 Task: Create a scrum project ArrowTech. Add to scrum project ArrowTech a team member softage.1@softage.net and assign as Project Lead. Add to scrum project ArrowTech a team member softage.2@softage.net
Action: Mouse moved to (183, 58)
Screenshot: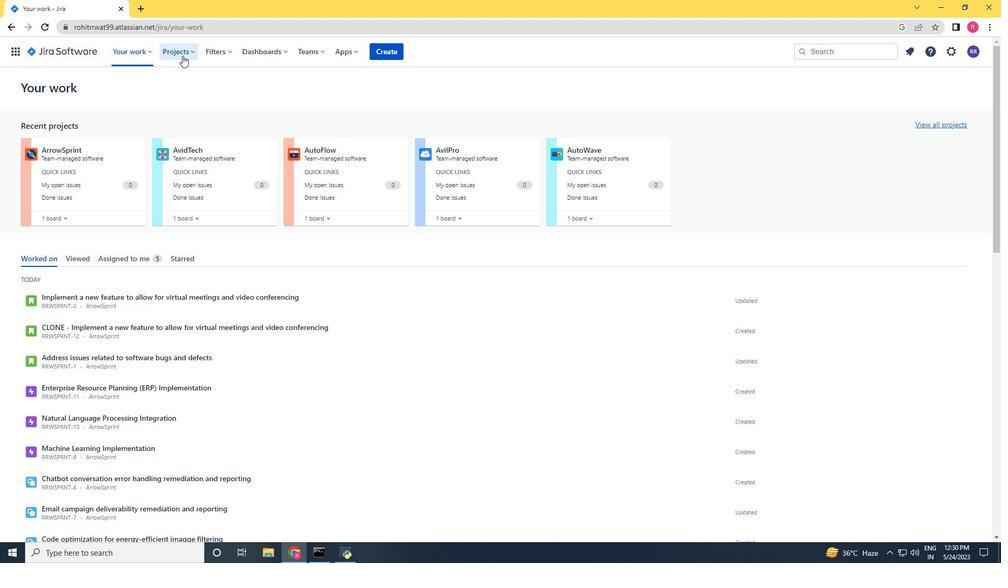 
Action: Mouse pressed left at (183, 58)
Screenshot: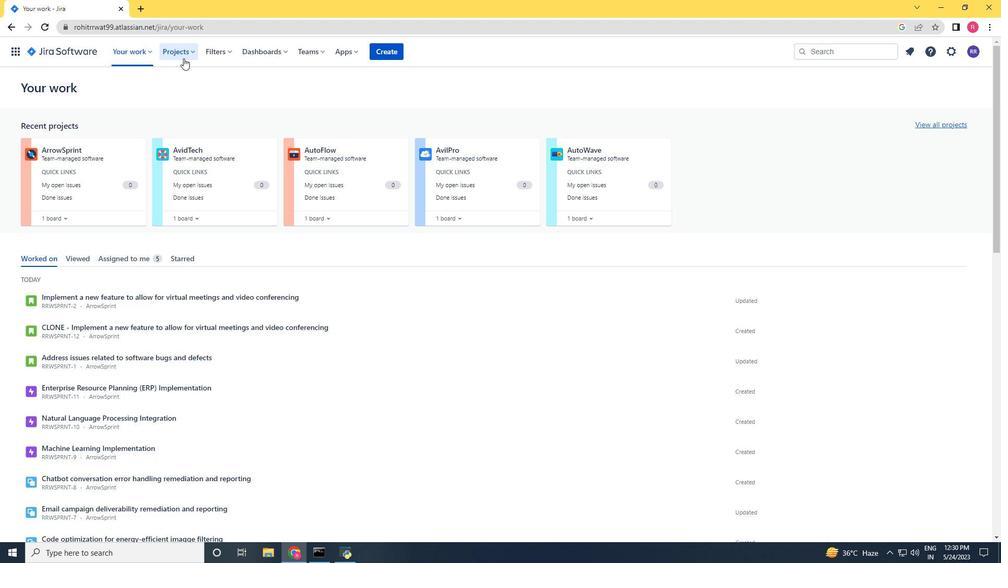 
Action: Mouse moved to (200, 264)
Screenshot: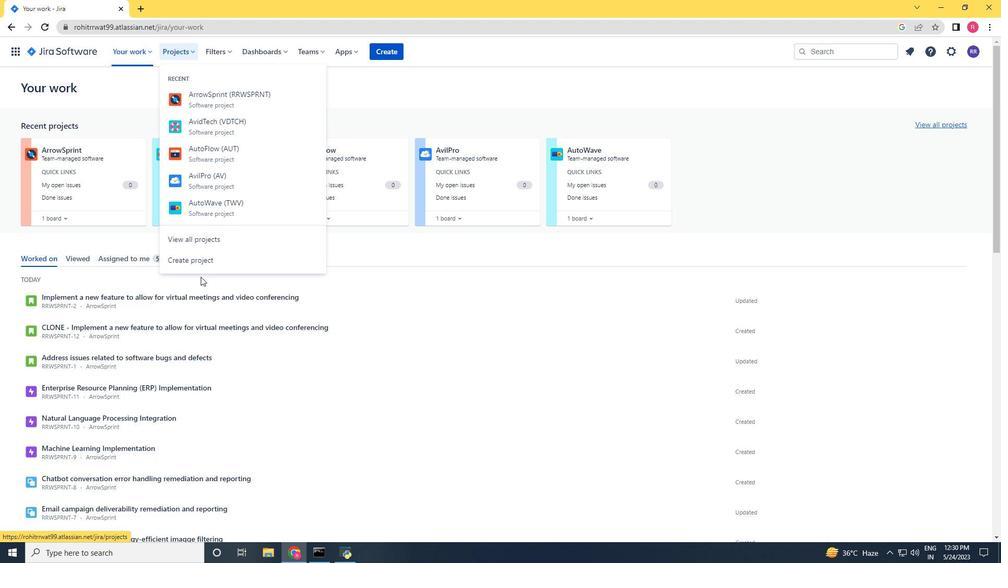 
Action: Mouse pressed left at (200, 264)
Screenshot: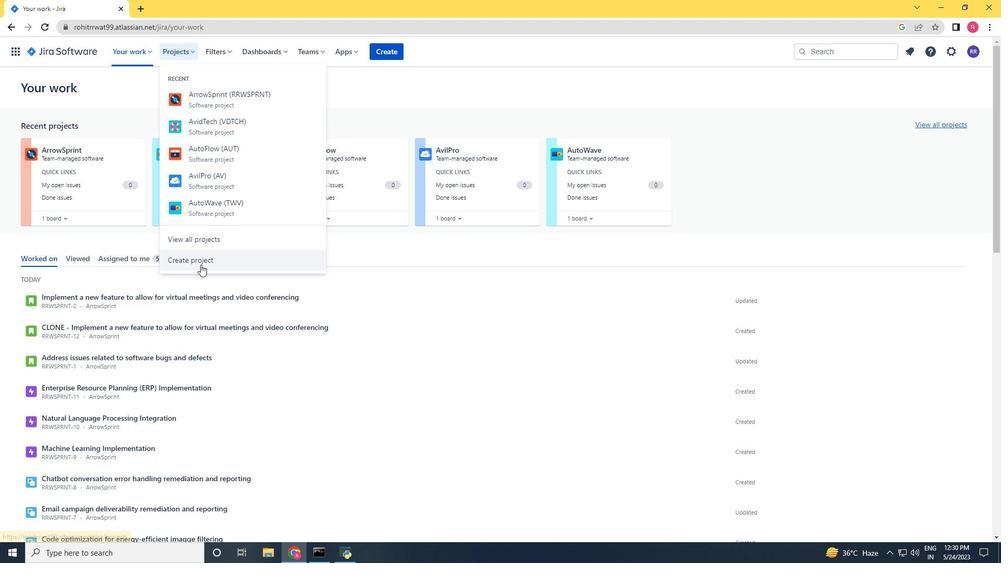 
Action: Mouse moved to (541, 255)
Screenshot: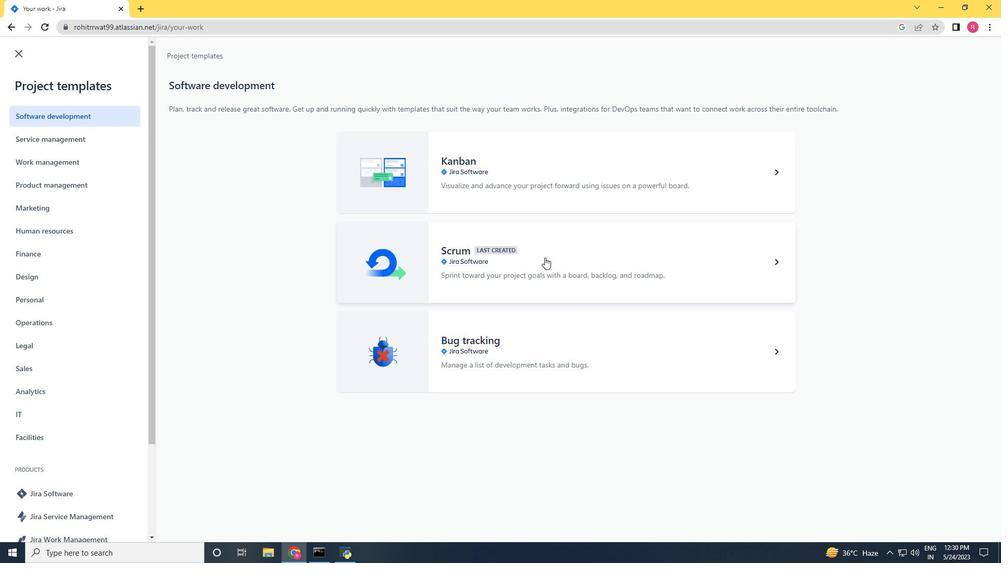 
Action: Mouse pressed left at (541, 255)
Screenshot: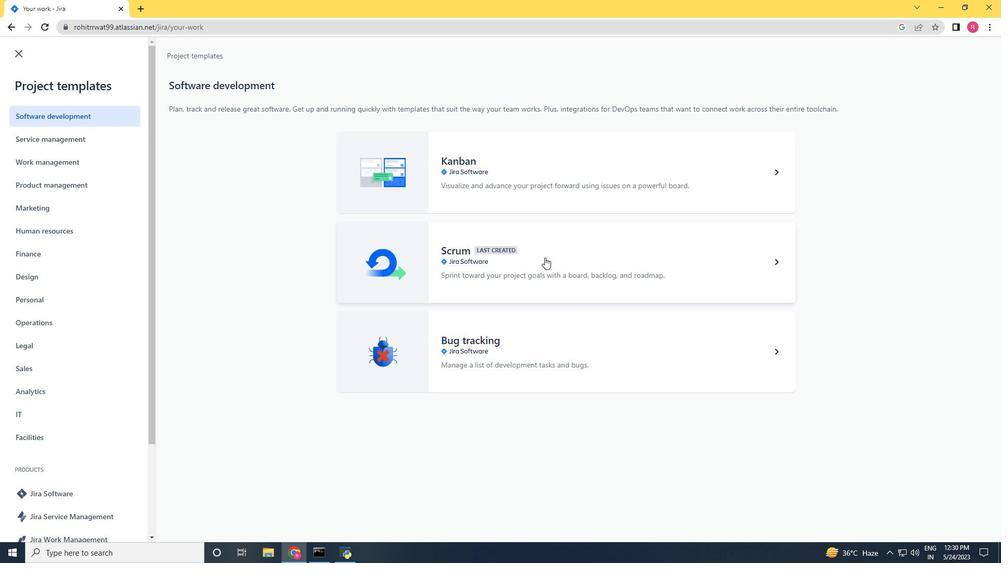 
Action: Mouse moved to (788, 517)
Screenshot: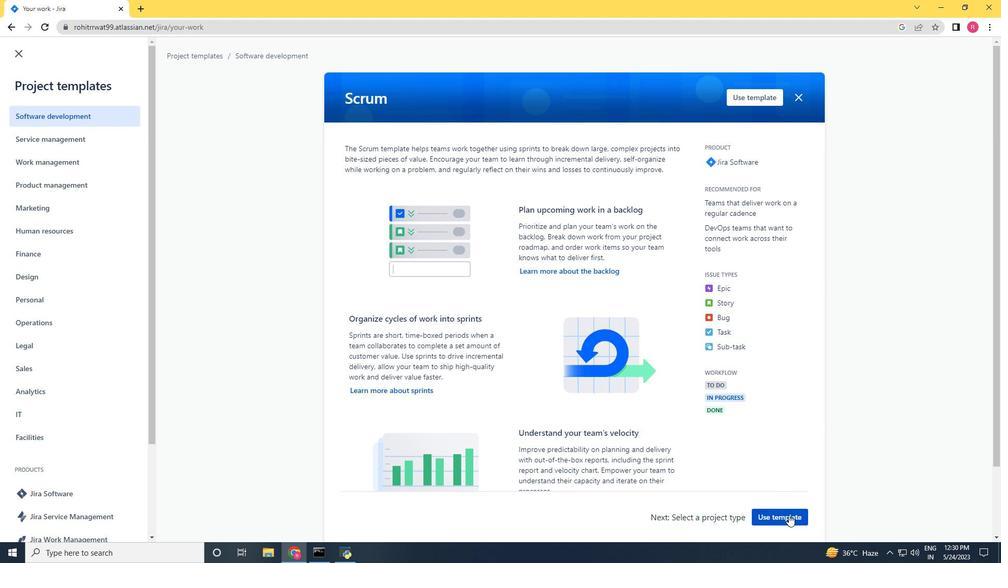 
Action: Mouse pressed left at (788, 517)
Screenshot: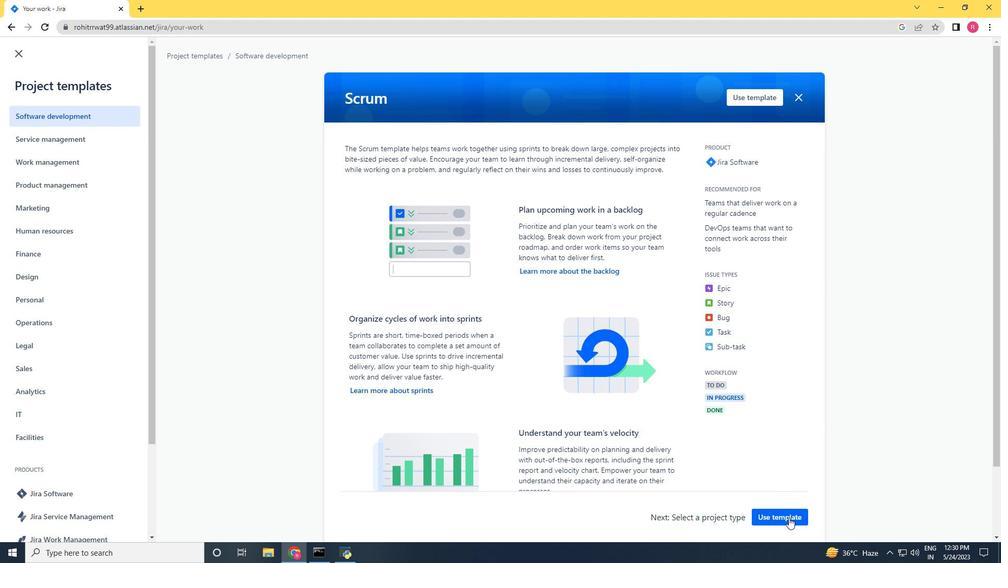 
Action: Mouse moved to (395, 508)
Screenshot: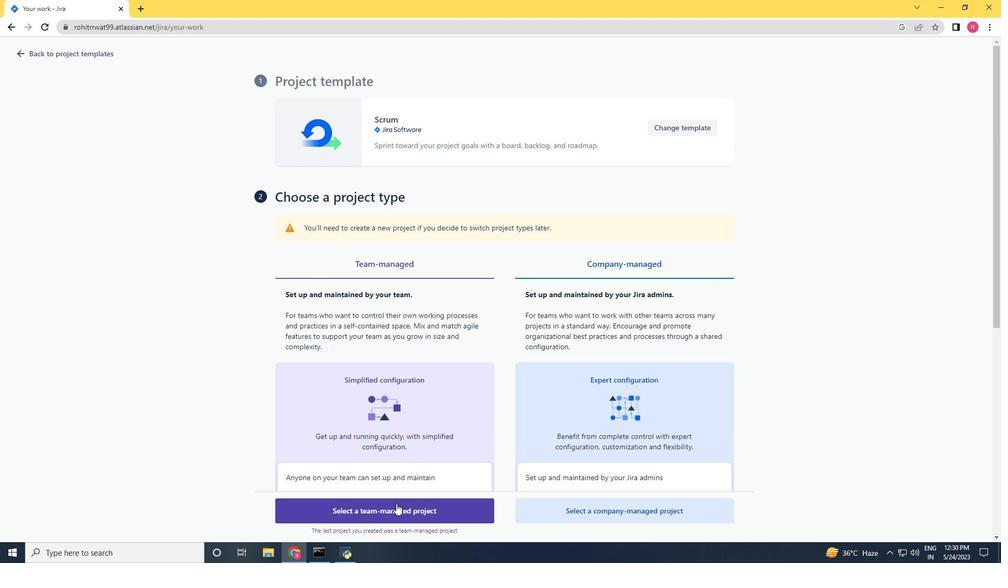 
Action: Mouse pressed left at (395, 508)
Screenshot: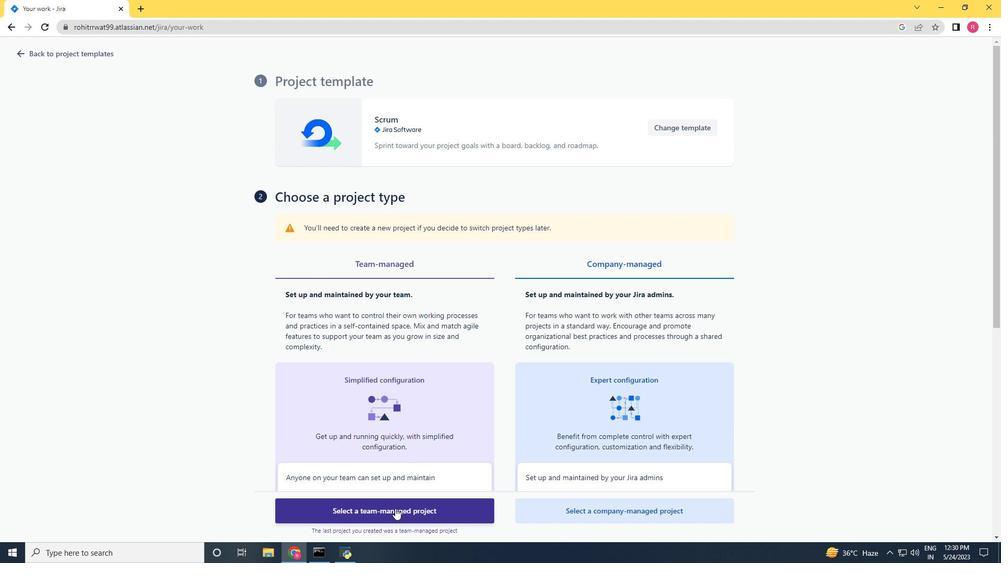 
Action: Mouse moved to (351, 262)
Screenshot: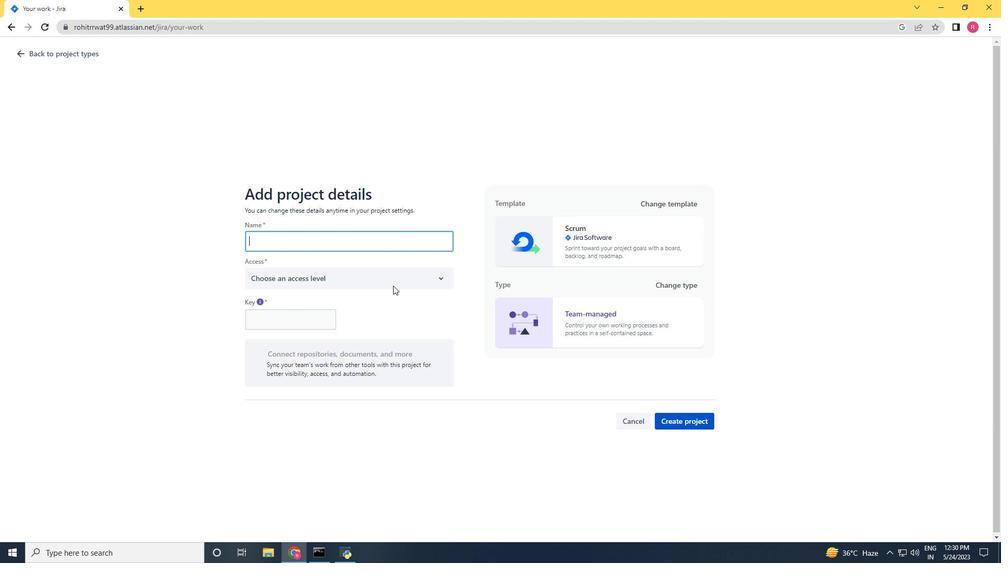 
Action: Key pressed <Key.shift><Key.shift><Key.shift><Key.shift><Key.shift><Key.shift><Key.shift><Key.shift>Arrow<Key.shift>Tech
Screenshot: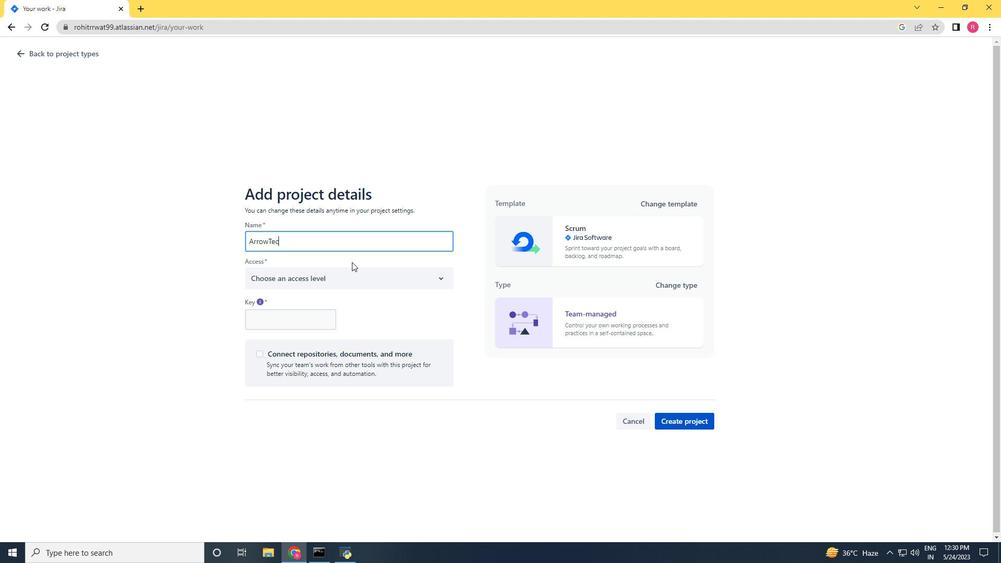 
Action: Mouse moved to (349, 269)
Screenshot: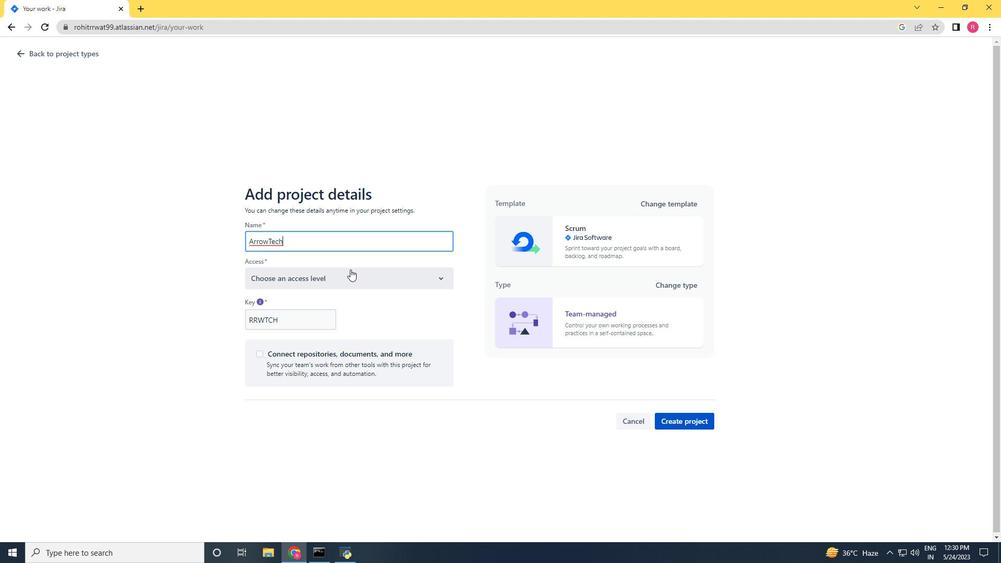 
Action: Mouse pressed left at (349, 269)
Screenshot: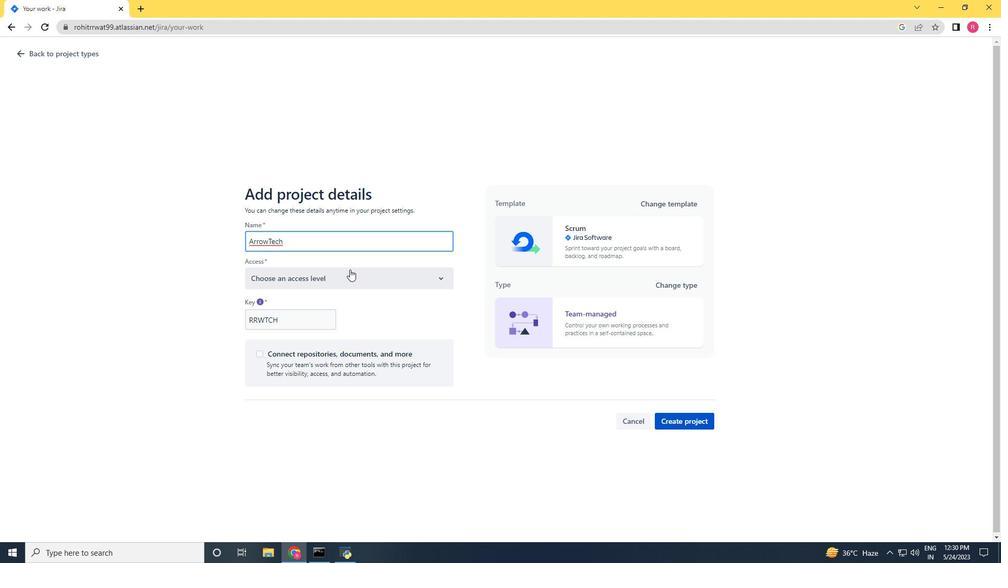 
Action: Mouse moved to (291, 316)
Screenshot: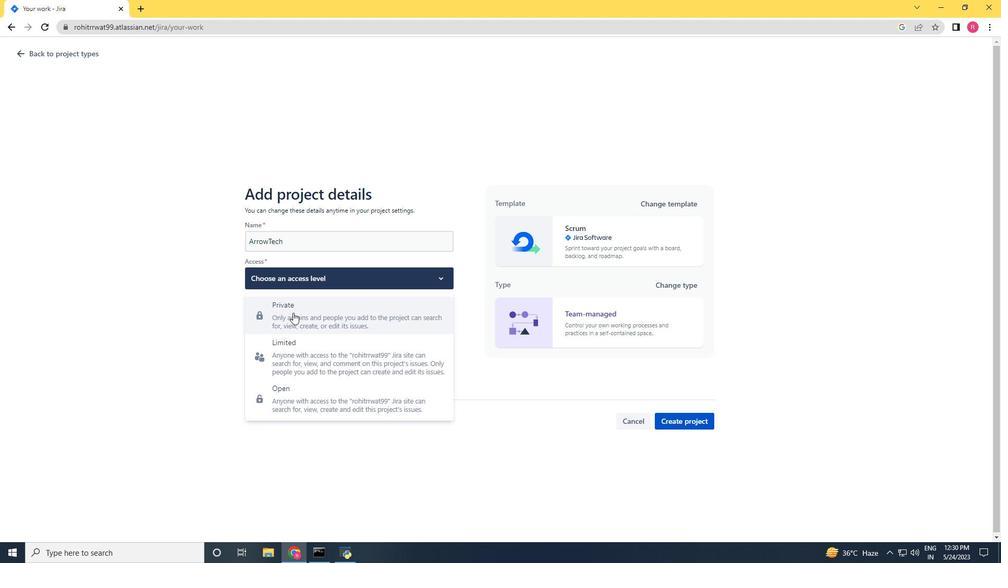 
Action: Mouse pressed left at (291, 316)
Screenshot: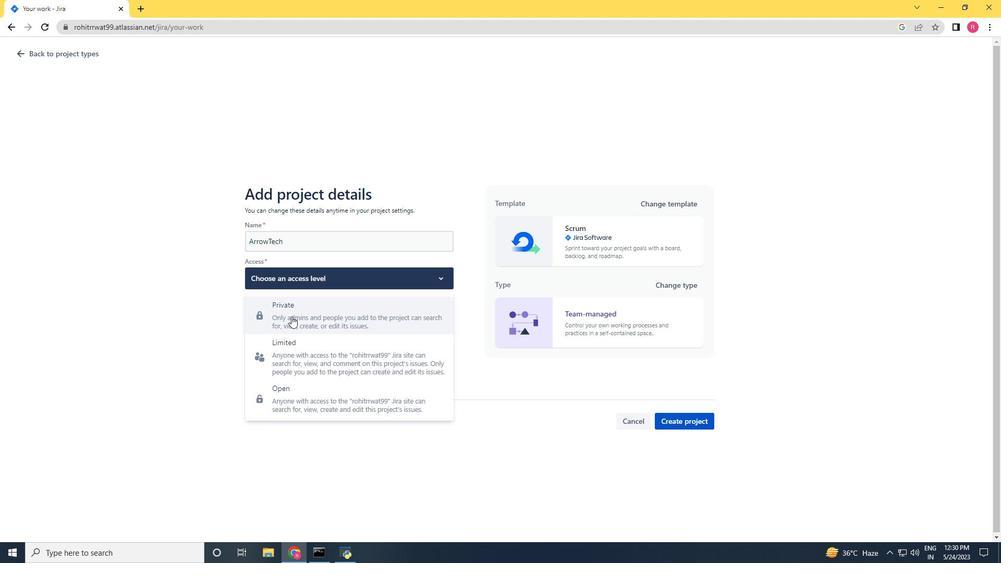 
Action: Mouse moved to (678, 420)
Screenshot: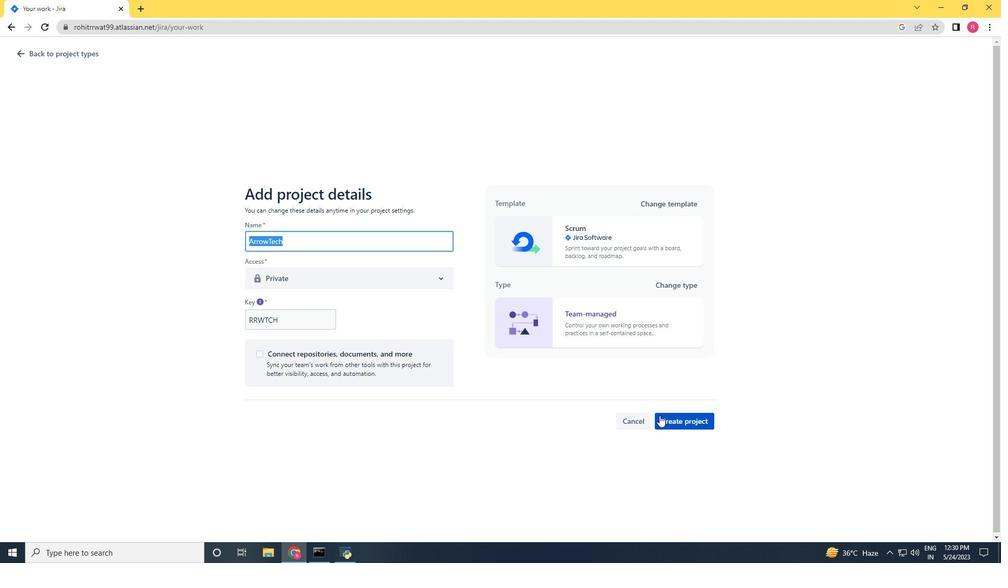 
Action: Mouse pressed left at (678, 420)
Screenshot: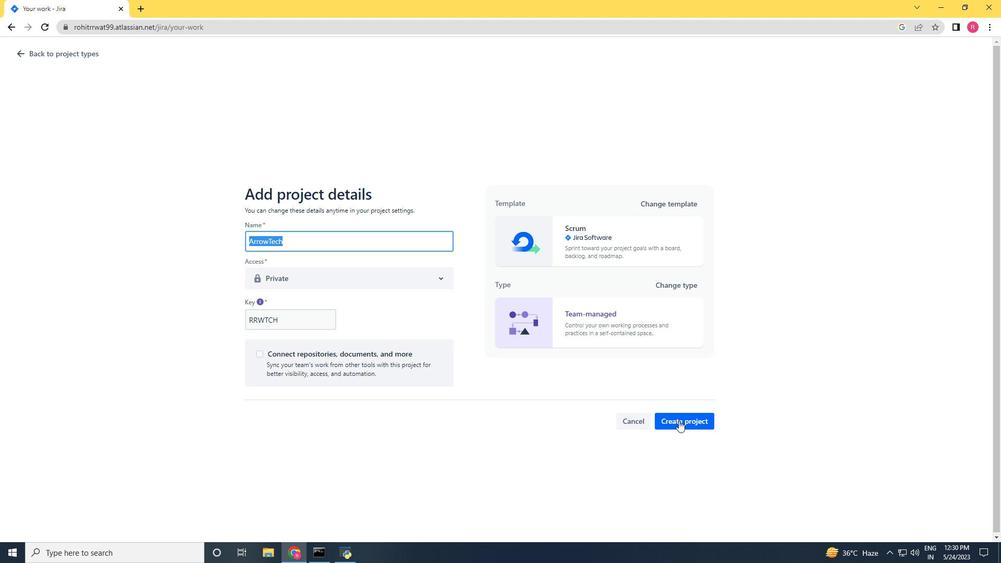
Action: Mouse moved to (244, 144)
Screenshot: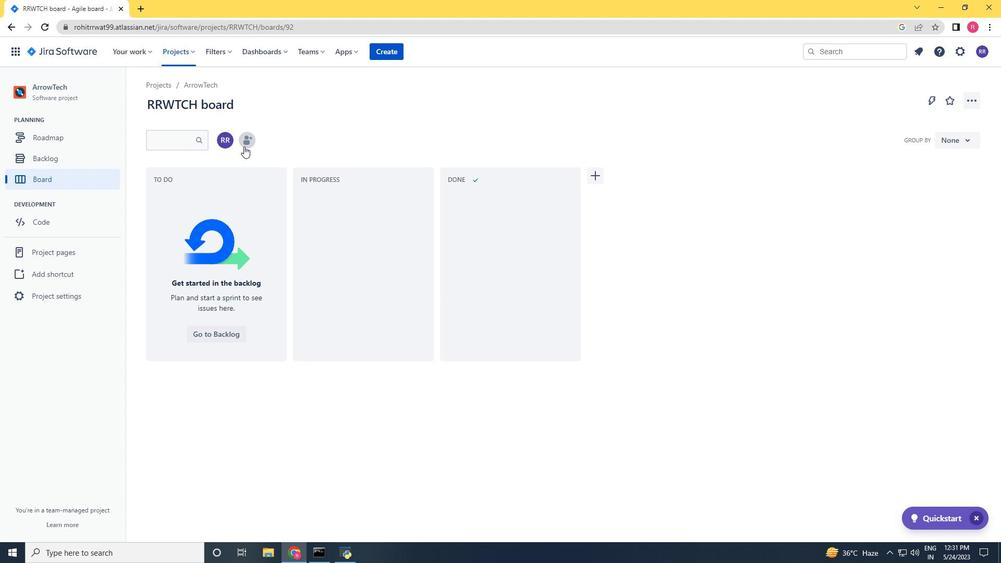 
Action: Mouse pressed left at (244, 144)
Screenshot: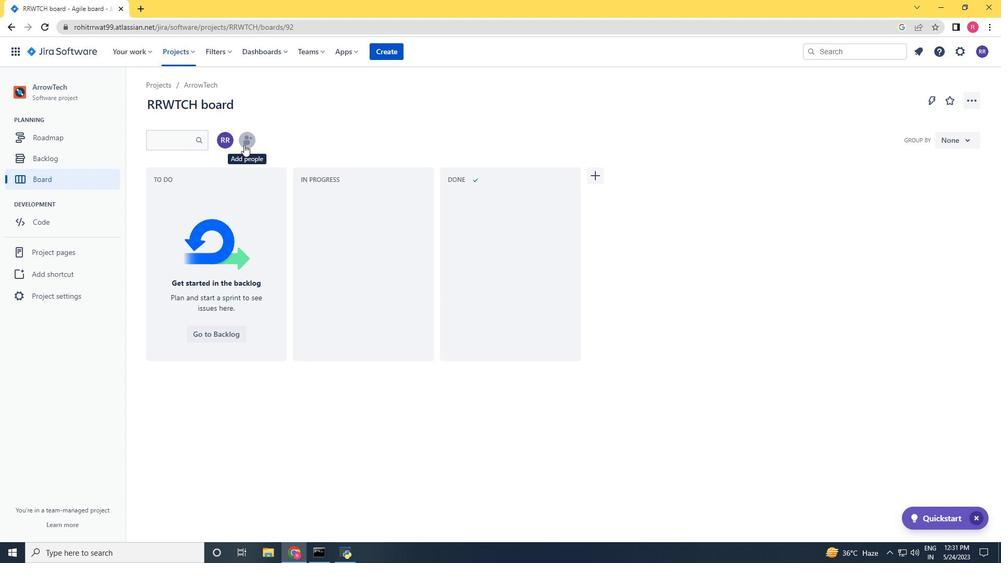 
Action: Key pressed softage.1<Key.shift>@softage.net
Screenshot: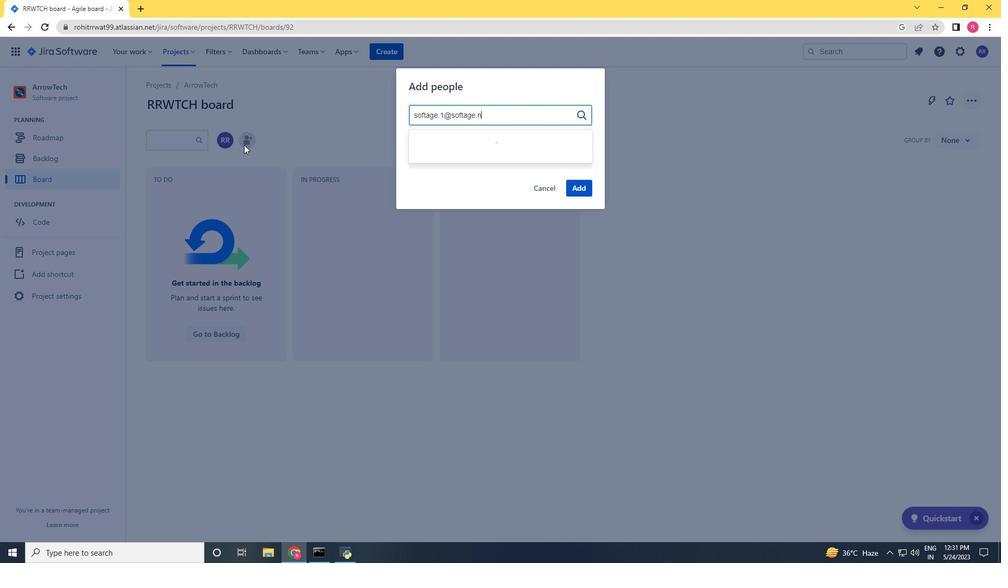 
Action: Mouse moved to (451, 146)
Screenshot: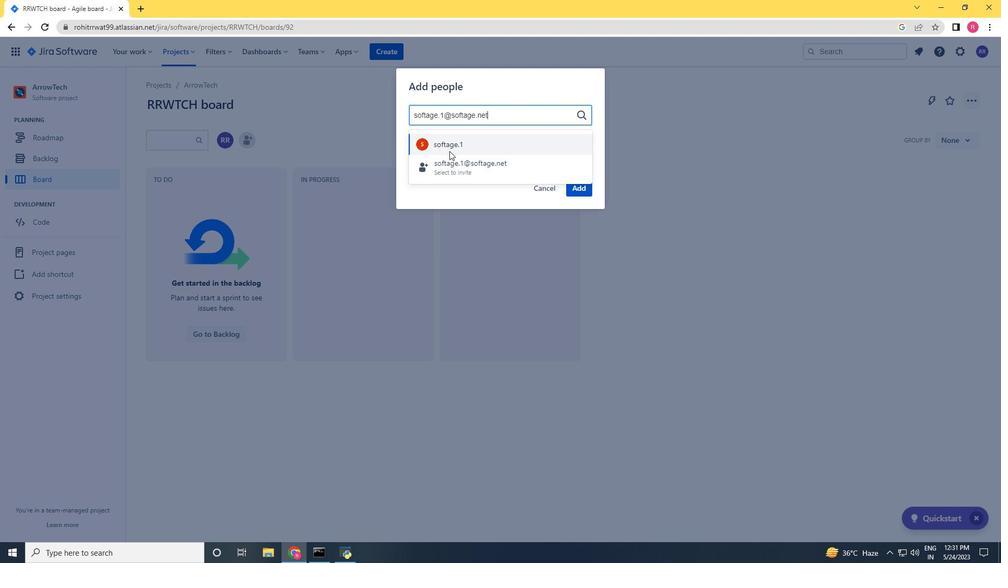 
Action: Mouse pressed left at (451, 146)
Screenshot: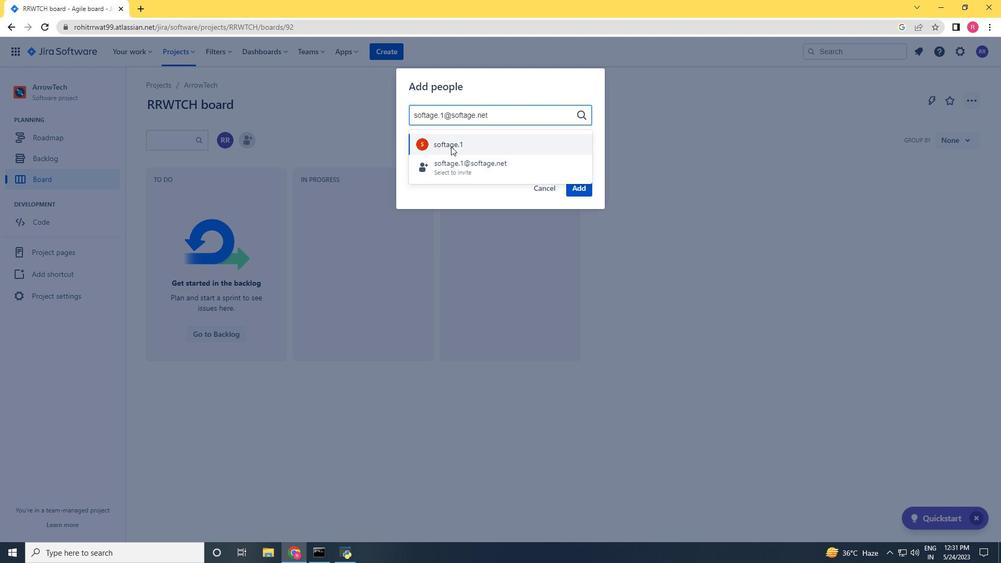 
Action: Mouse moved to (574, 186)
Screenshot: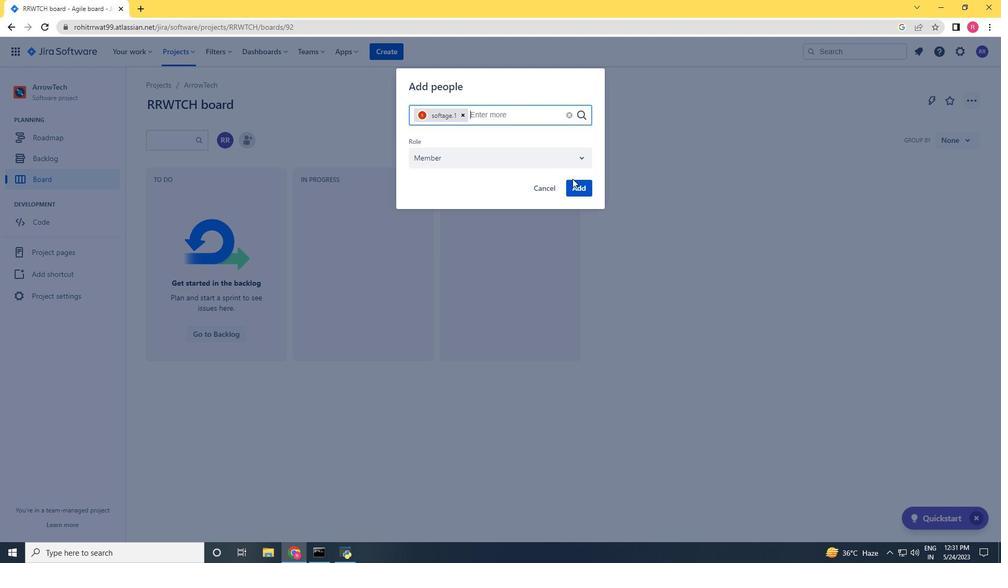 
Action: Mouse pressed left at (574, 186)
Screenshot: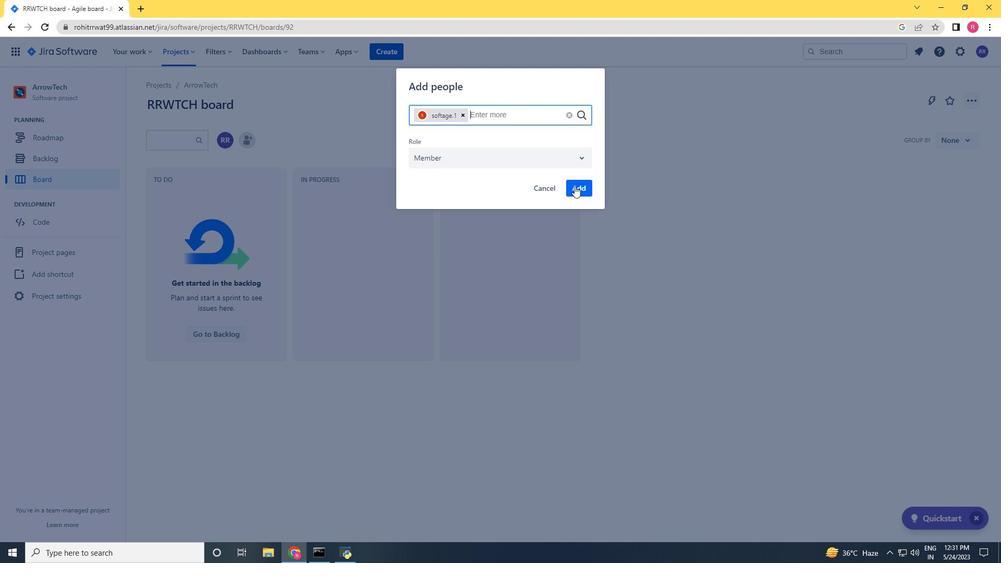
Action: Mouse moved to (71, 301)
Screenshot: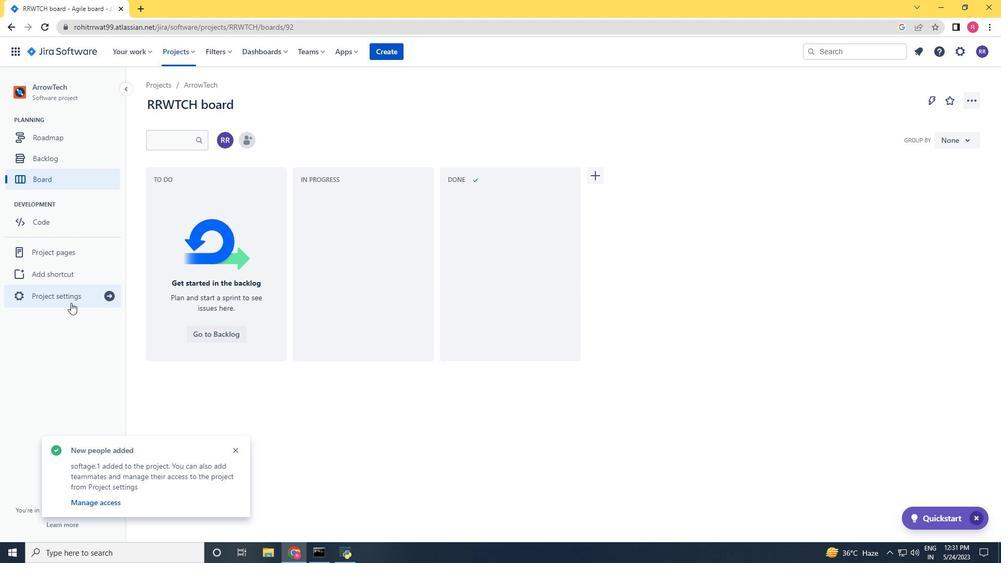 
Action: Mouse pressed left at (71, 301)
Screenshot: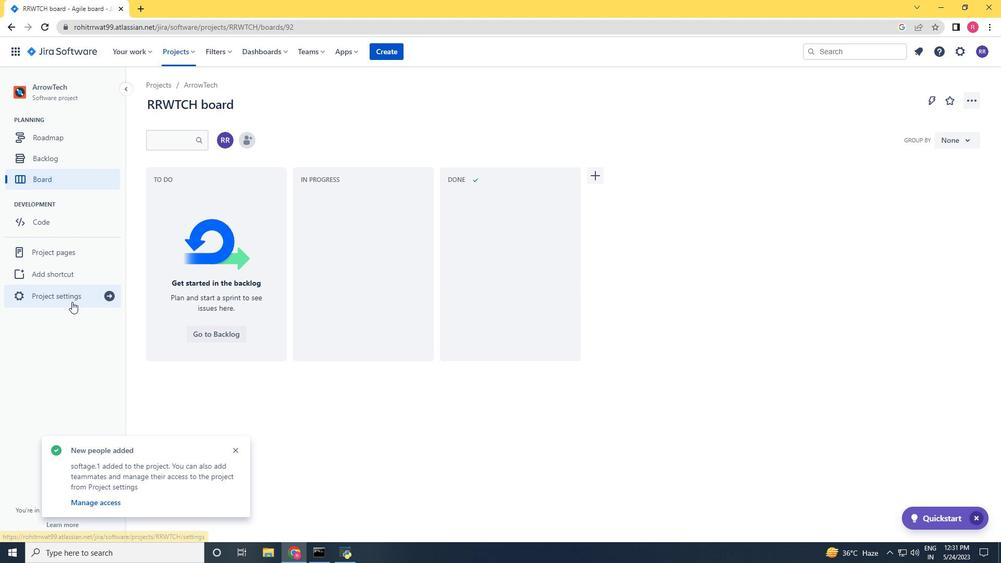 
Action: Mouse moved to (513, 366)
Screenshot: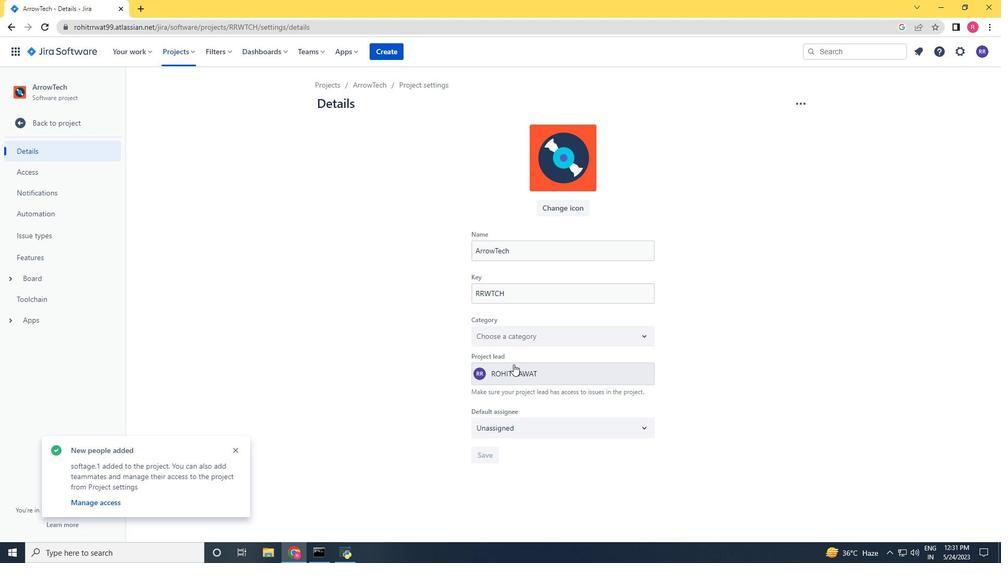 
Action: Mouse pressed left at (513, 366)
Screenshot: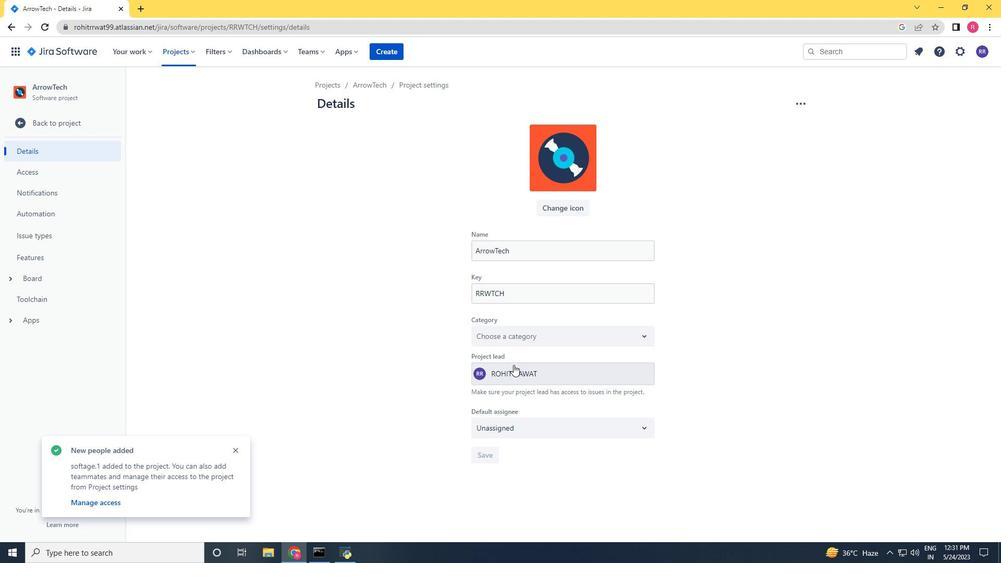
Action: Key pressed softage.
Screenshot: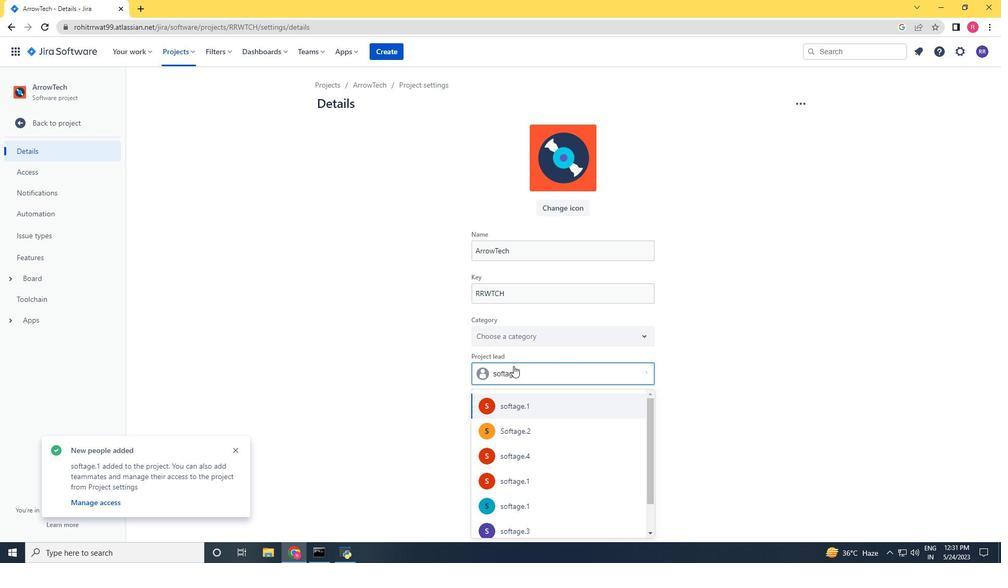
Action: Mouse moved to (718, 327)
Screenshot: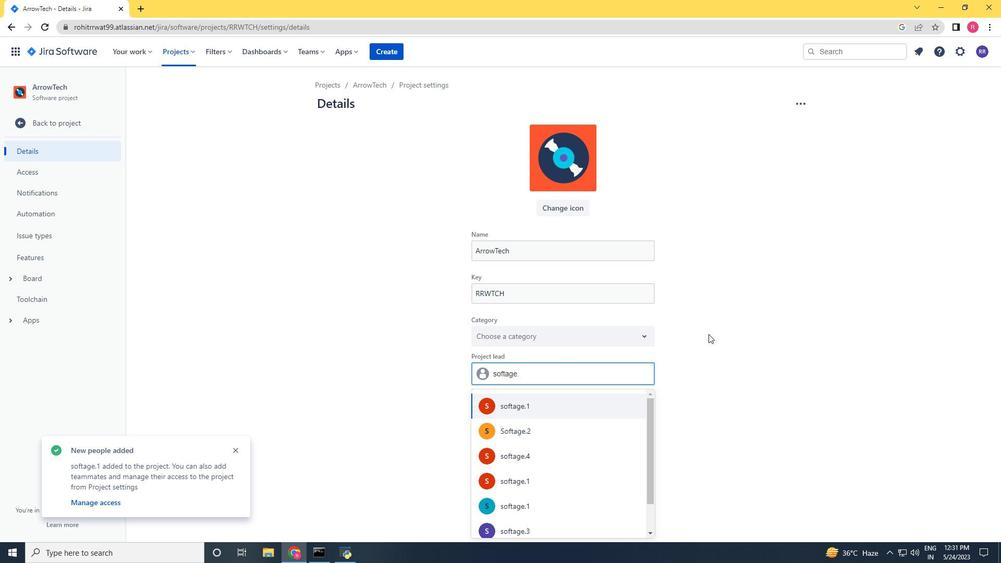 
Action: Key pressed <Key.shift>!<Key.backspace>1<Key.shift>@softage.net
Screenshot: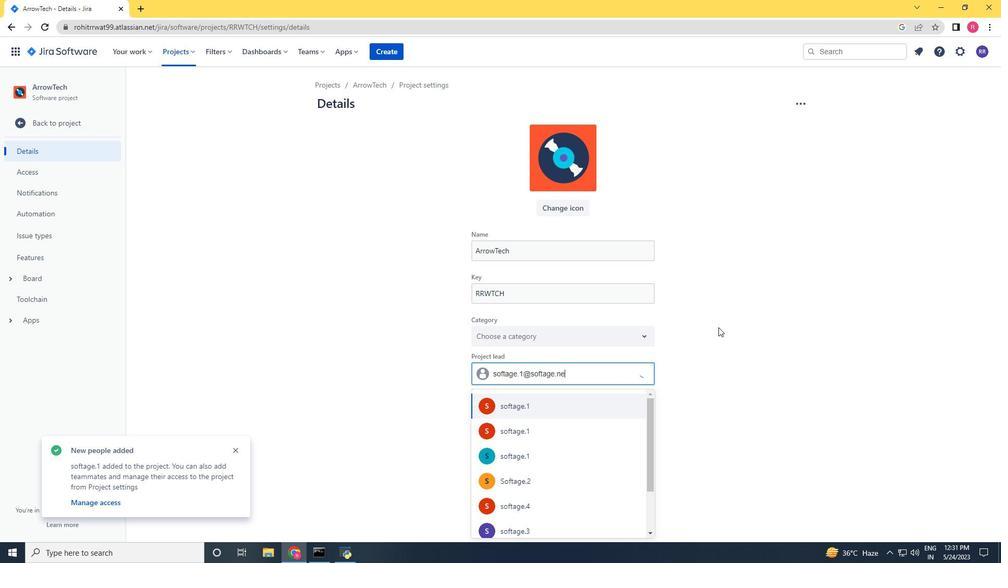 
Action: Mouse moved to (523, 407)
Screenshot: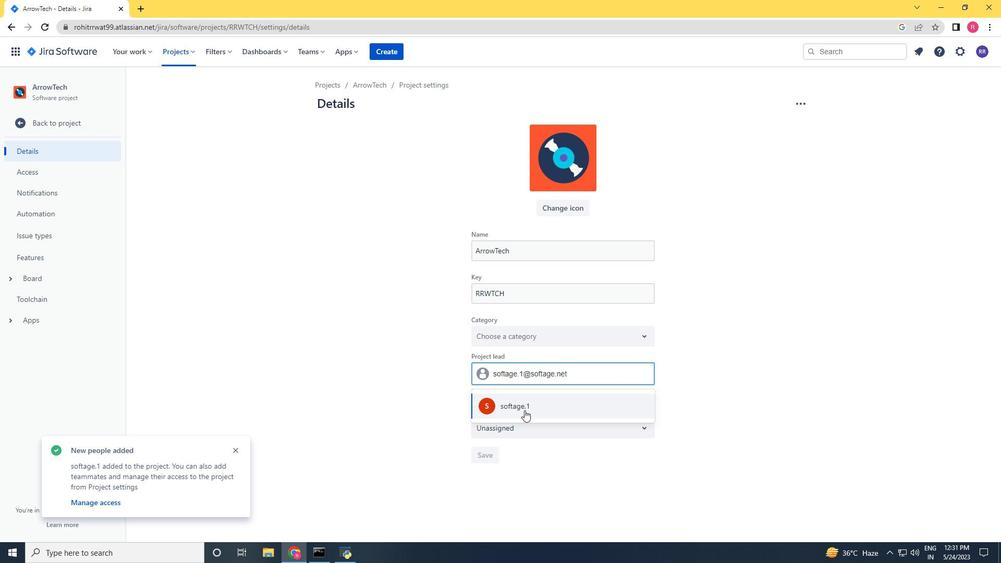 
Action: Mouse pressed left at (523, 407)
Screenshot: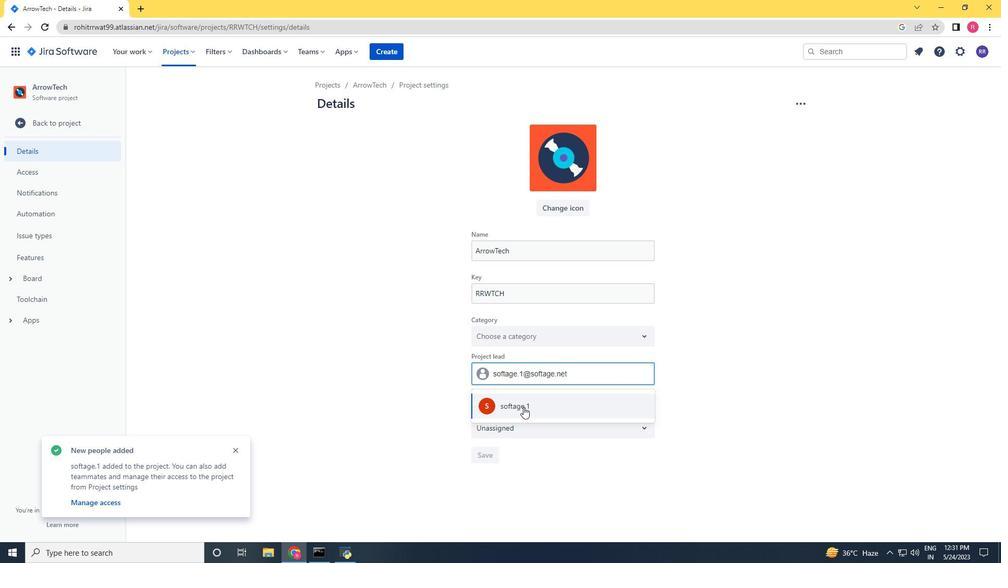 
Action: Mouse moved to (514, 420)
Screenshot: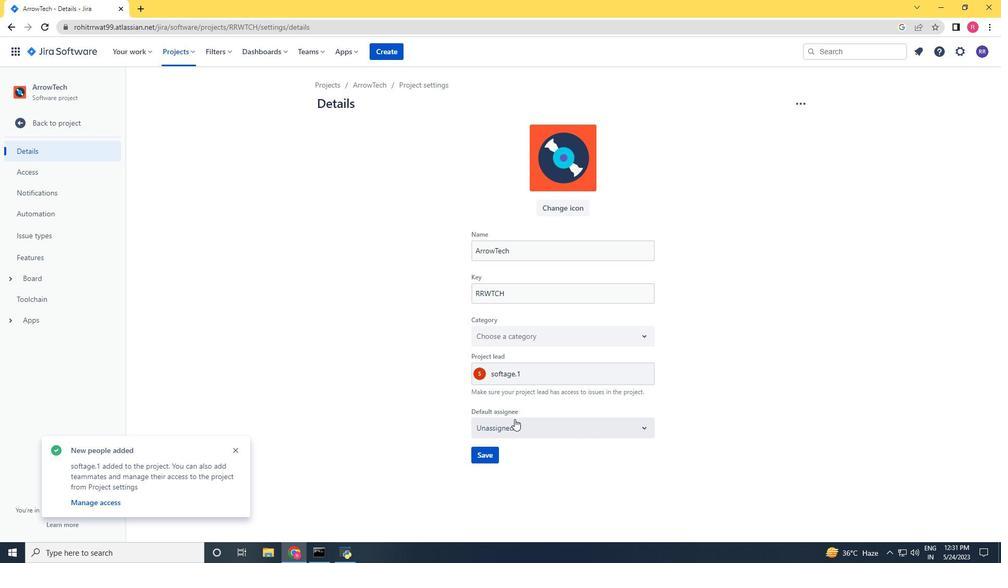
Action: Mouse pressed left at (514, 420)
Screenshot: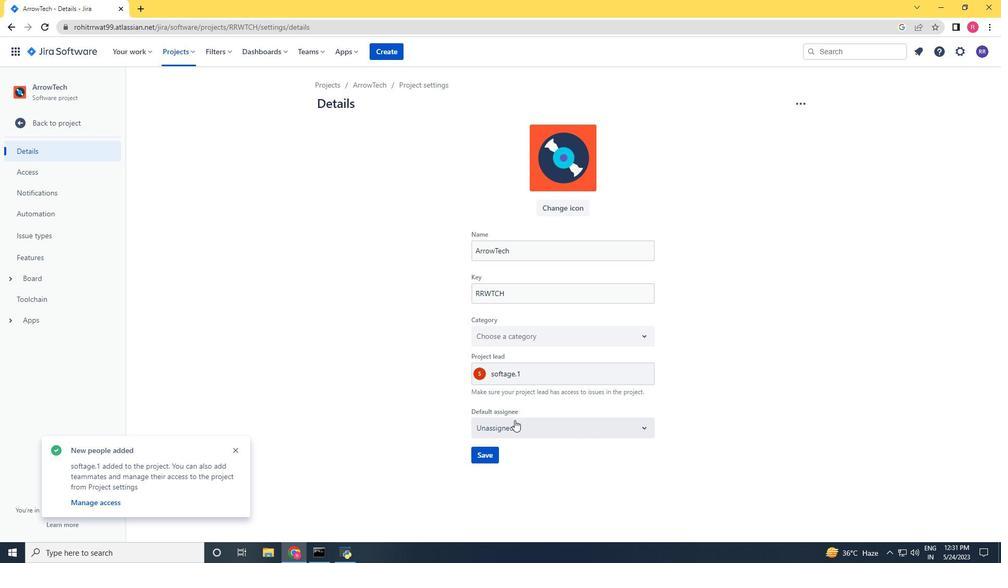 
Action: Mouse moved to (491, 454)
Screenshot: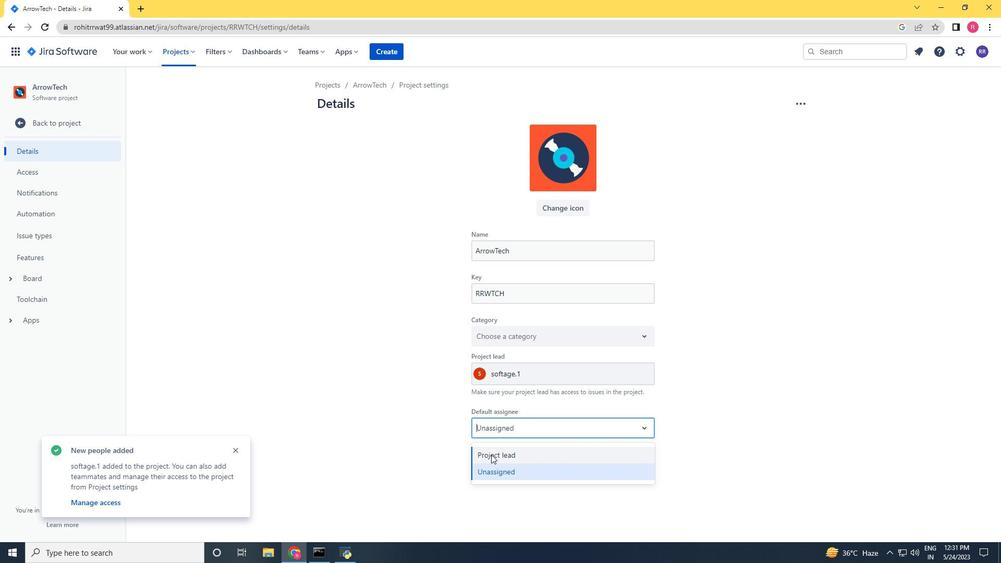 
Action: Mouse pressed left at (491, 454)
Screenshot: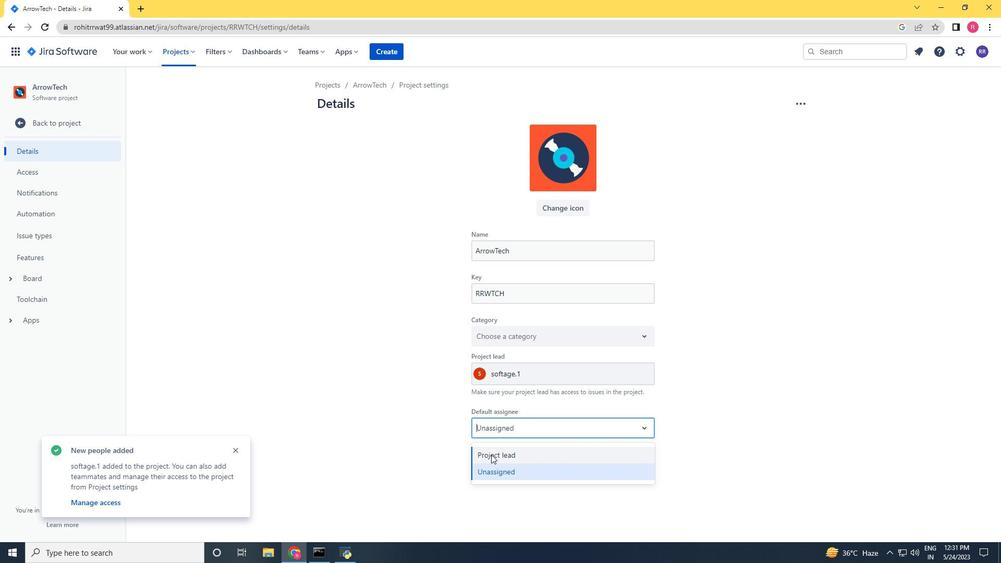 
Action: Mouse moved to (489, 455)
Screenshot: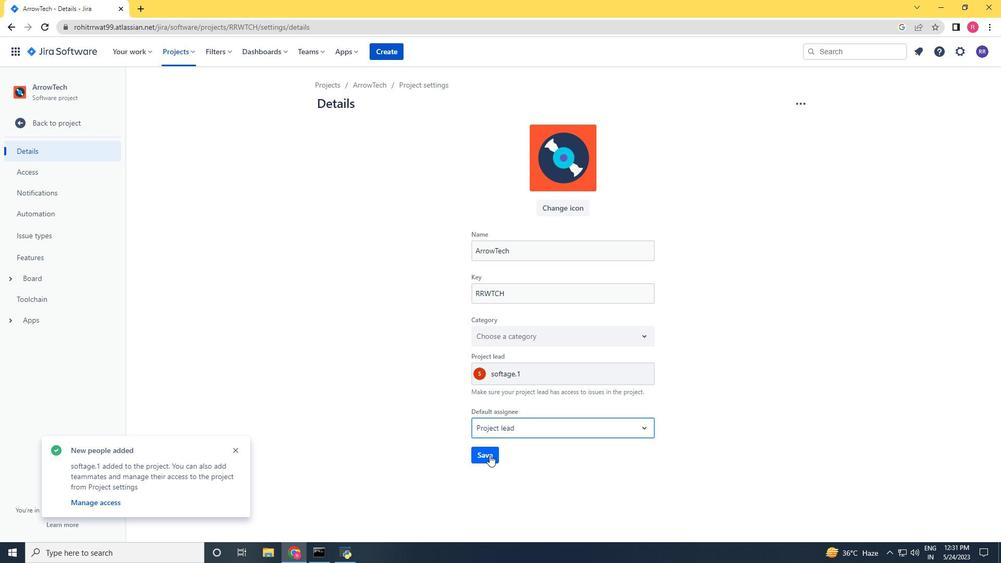 
Action: Mouse pressed left at (489, 455)
Screenshot: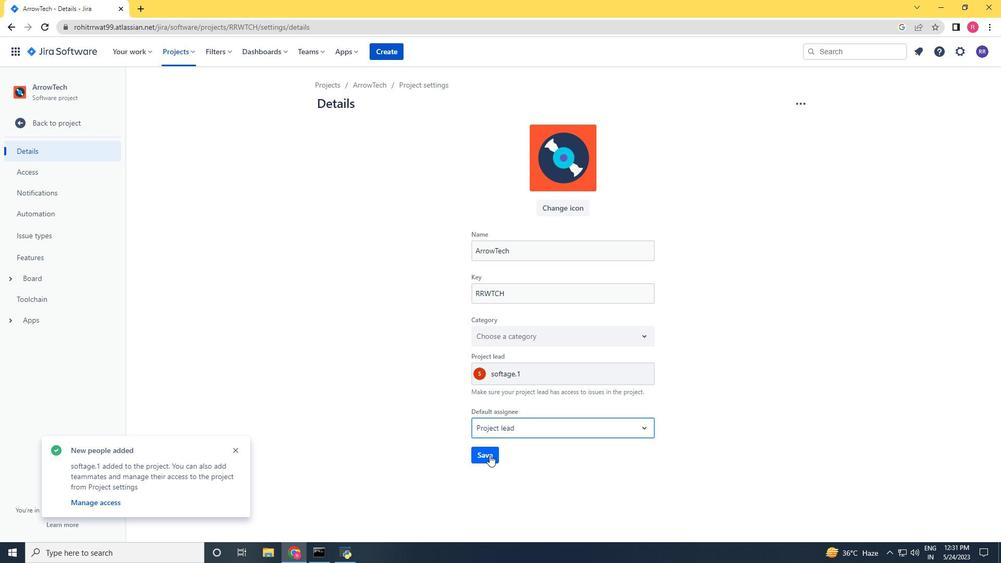 
Action: Mouse moved to (18, 122)
Screenshot: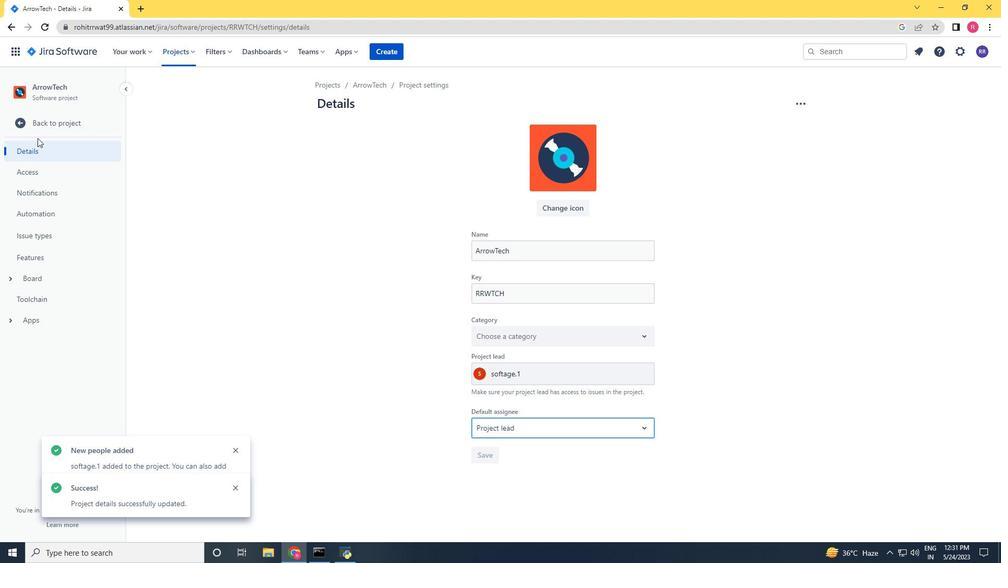 
Action: Mouse pressed left at (18, 122)
Screenshot: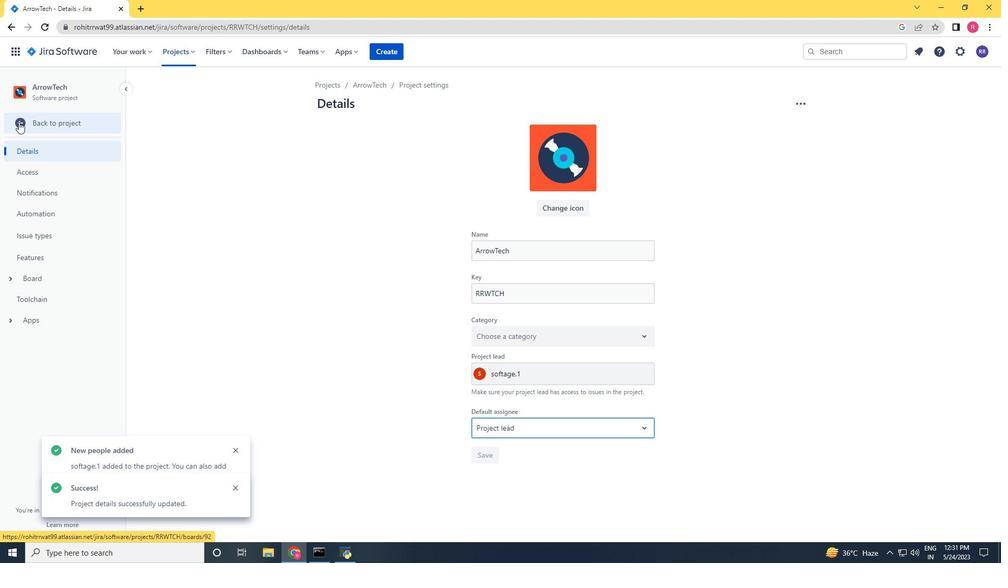 
Action: Mouse moved to (246, 135)
Screenshot: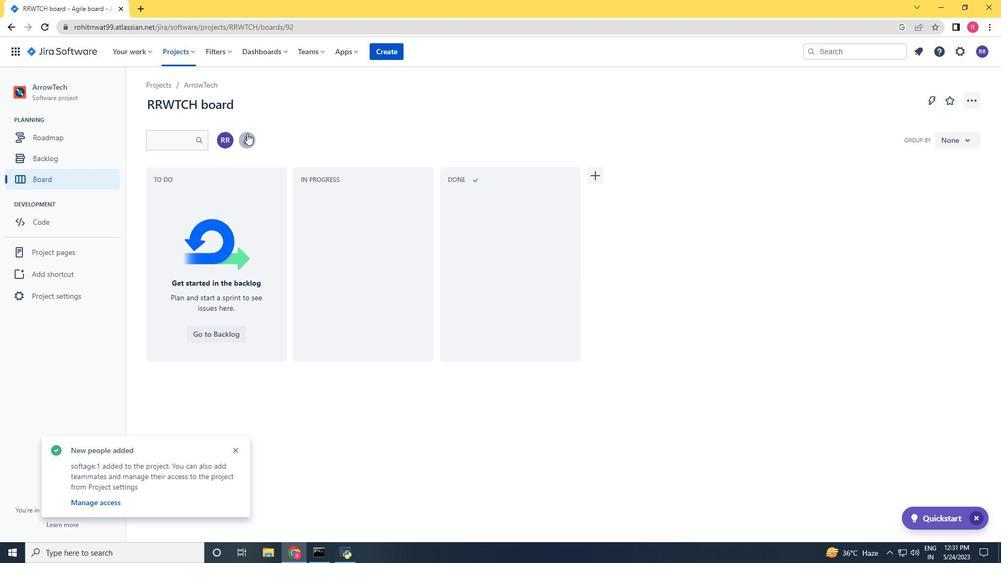 
Action: Mouse pressed left at (246, 135)
Screenshot: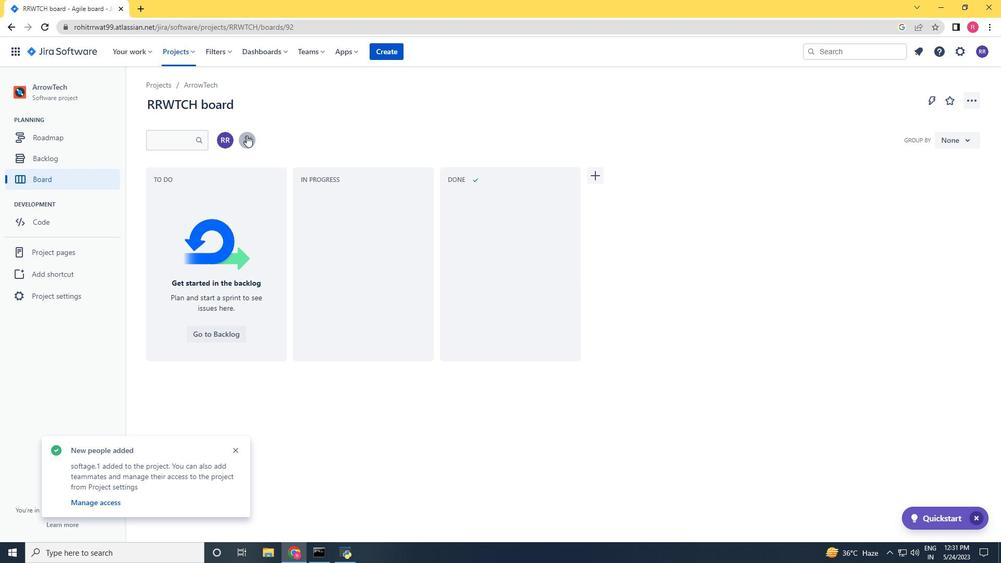 
Action: Key pressed softage.2<Key.shift>@softage.net
Screenshot: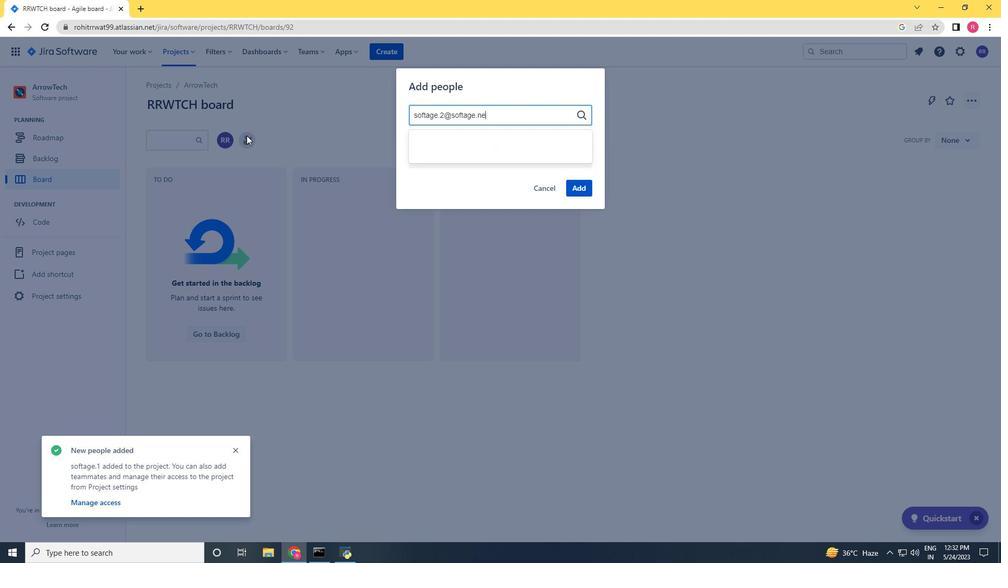
Action: Mouse moved to (437, 142)
Screenshot: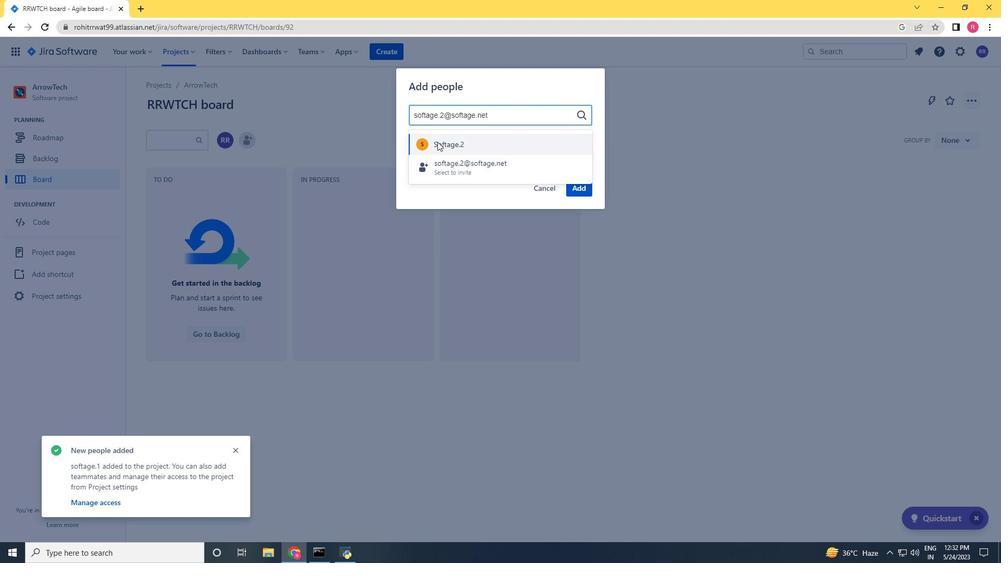 
Action: Mouse pressed left at (437, 142)
Screenshot: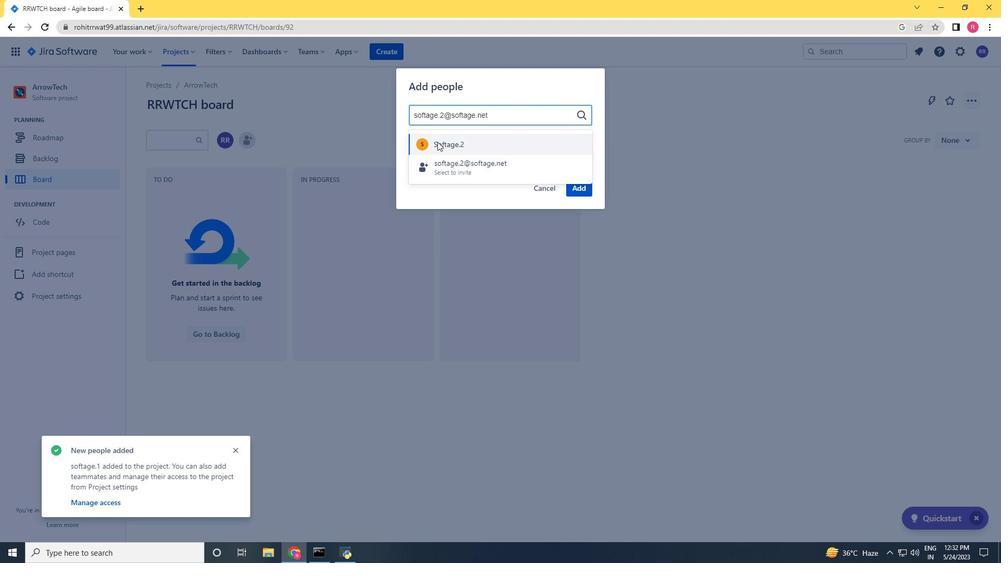 
Action: Mouse moved to (576, 186)
Screenshot: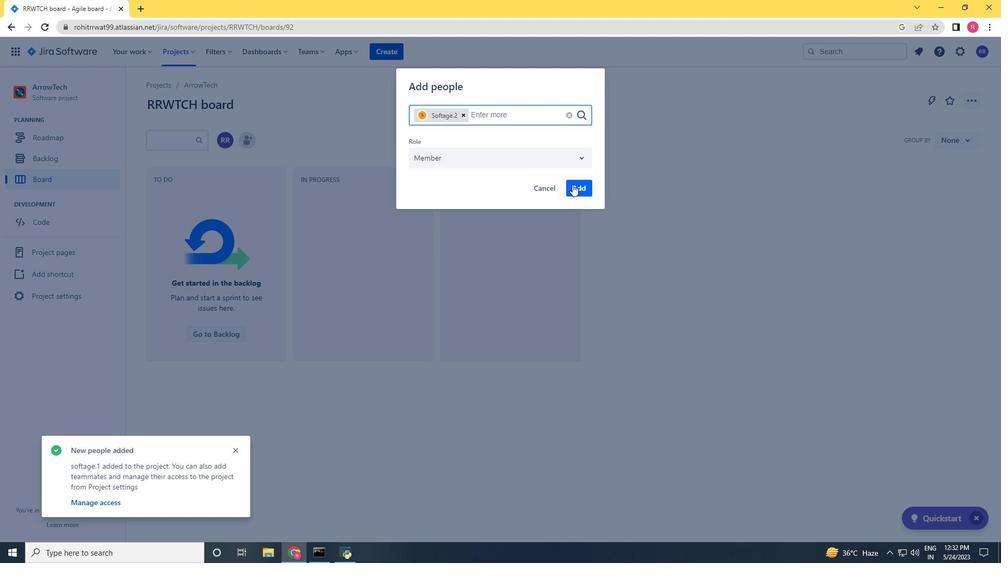 
Action: Mouse pressed left at (576, 186)
Screenshot: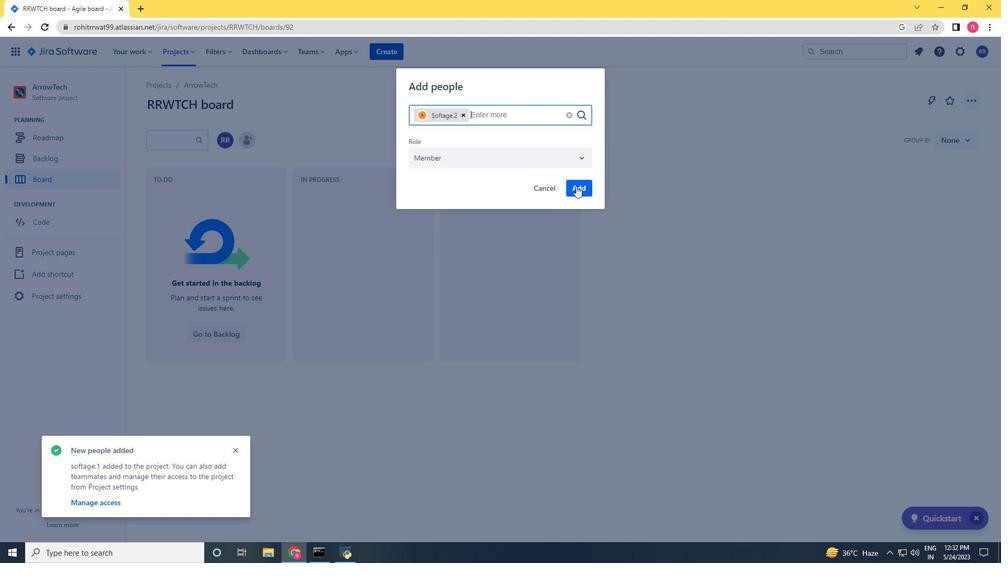 
Action: Mouse moved to (144, 235)
Screenshot: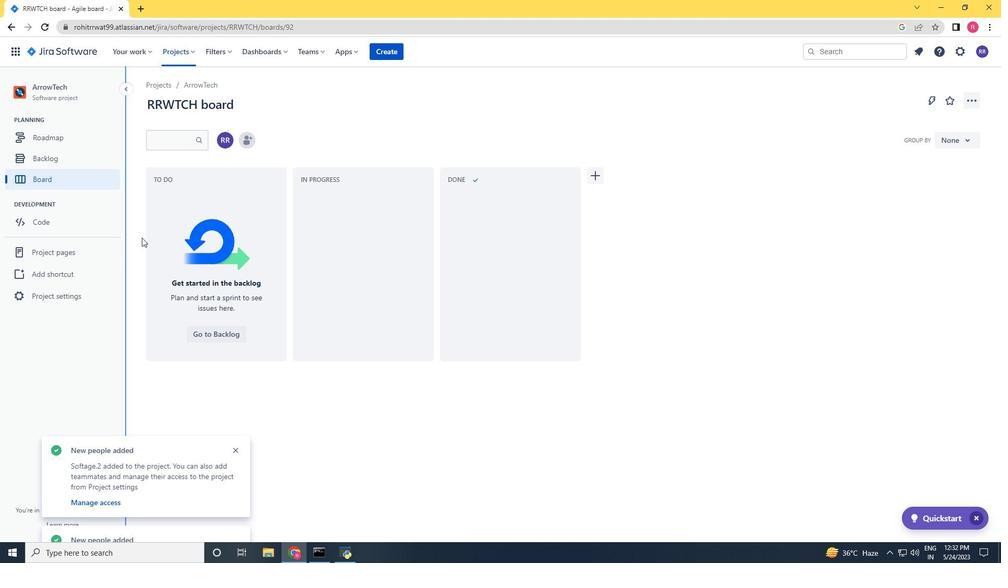 
Action: Mouse scrolled (144, 235) with delta (0, 0)
Screenshot: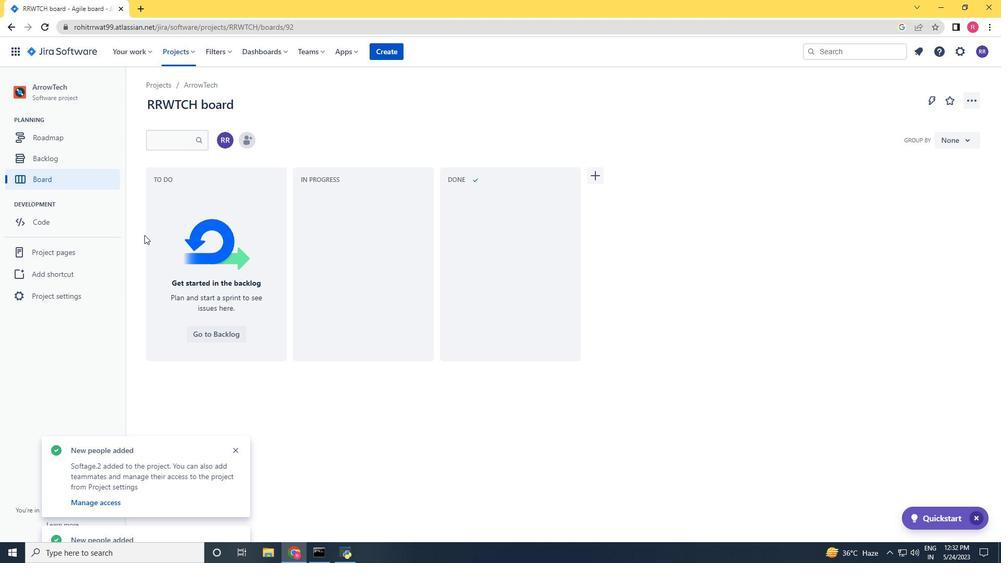 
